 Task: View Blame Information.
Action: Mouse moved to (253, 204)
Screenshot: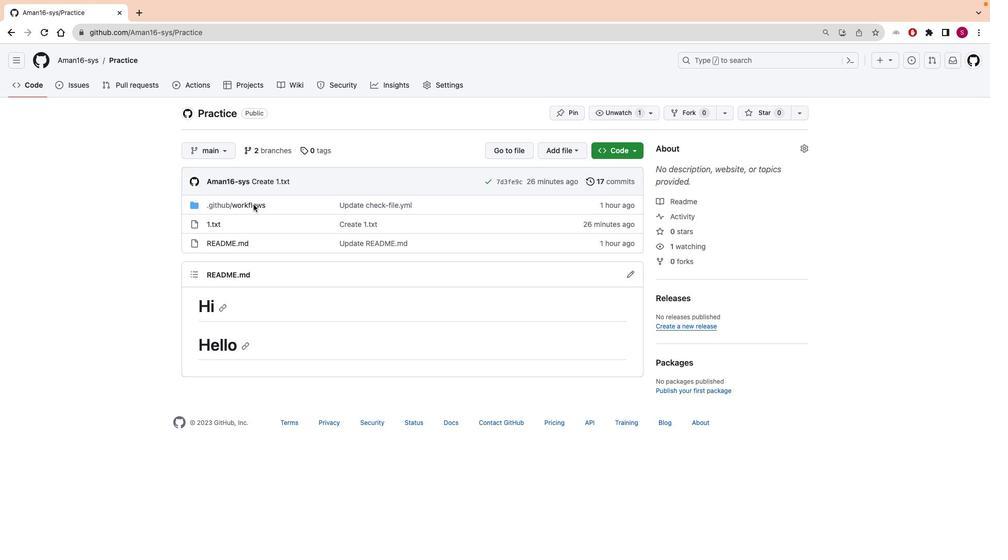 
Action: Mouse pressed left at (253, 204)
Screenshot: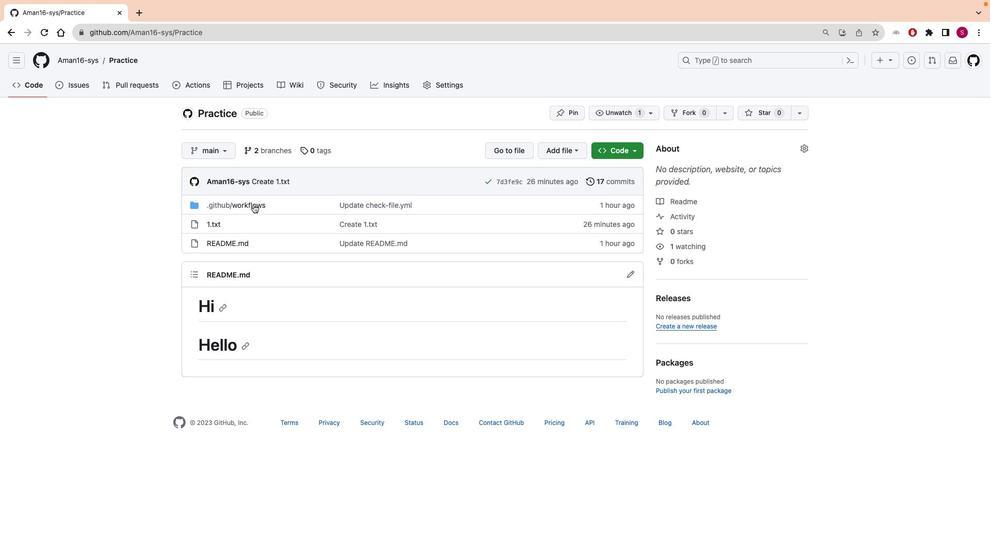 
Action: Mouse moved to (253, 205)
Screenshot: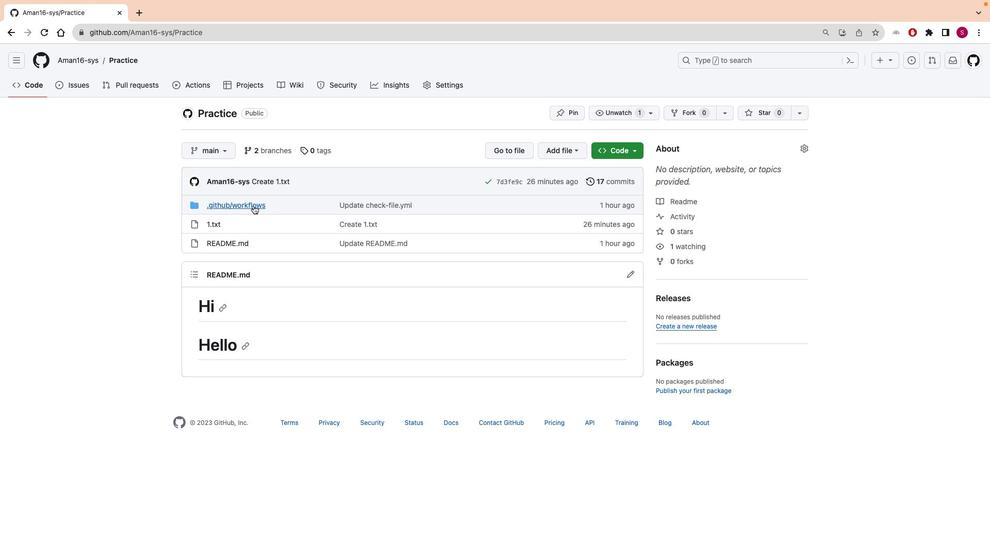
Action: Mouse pressed left at (253, 205)
Screenshot: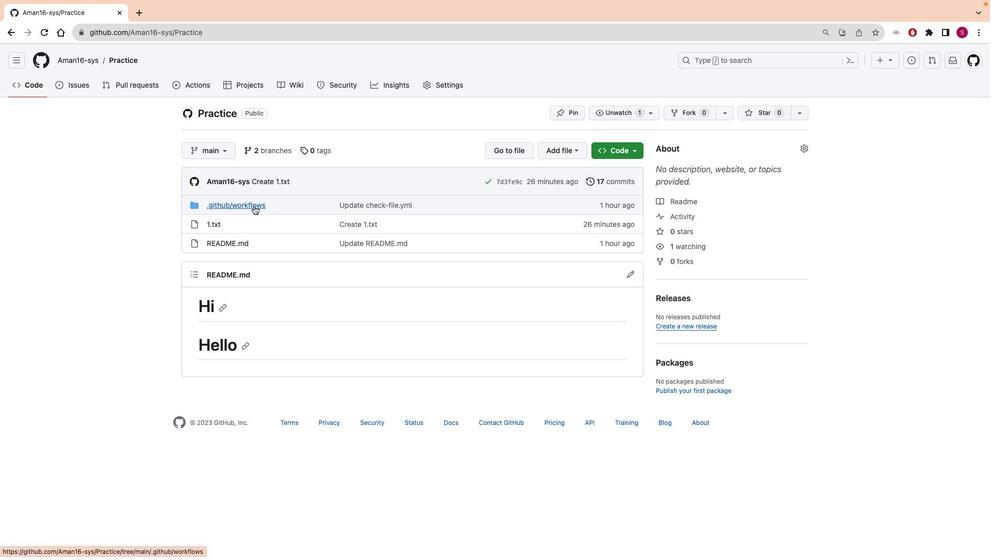 
Action: Mouse moved to (216, 217)
Screenshot: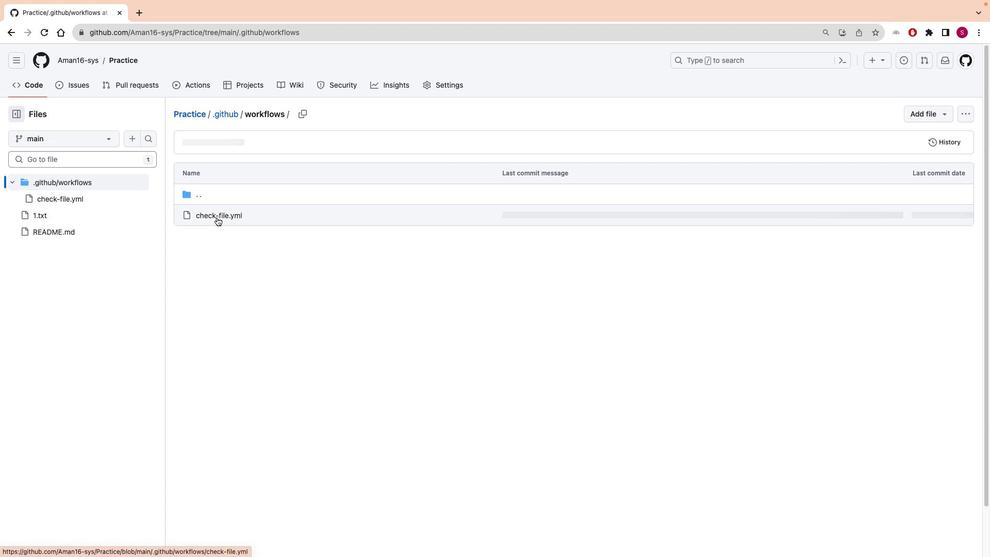 
Action: Mouse pressed left at (216, 217)
Screenshot: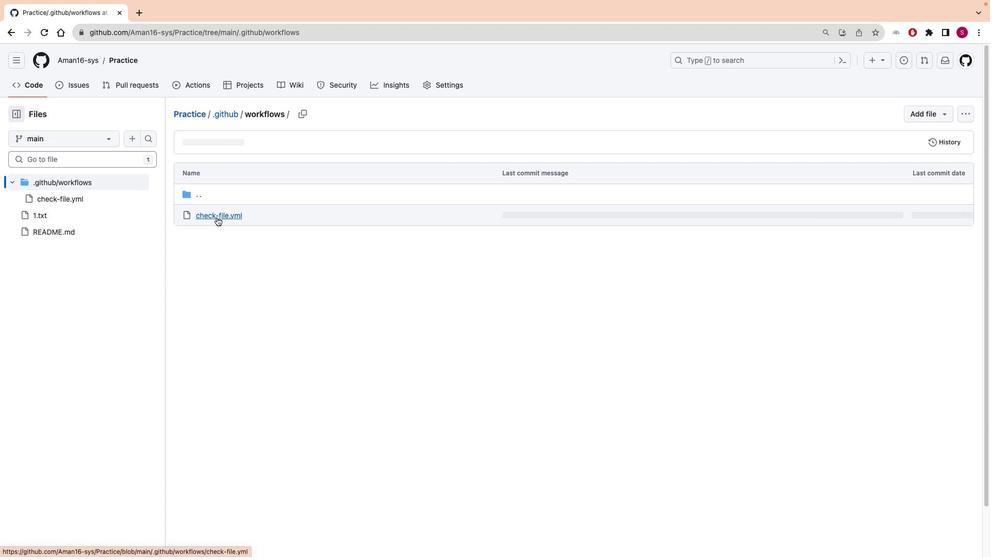 
Action: Mouse moved to (235, 174)
Screenshot: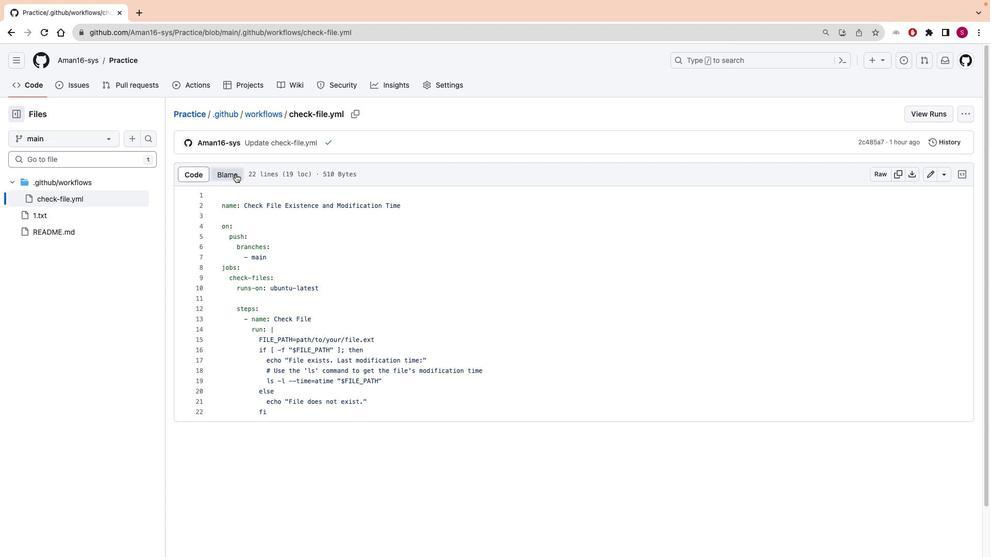 
Action: Mouse pressed left at (235, 174)
Screenshot: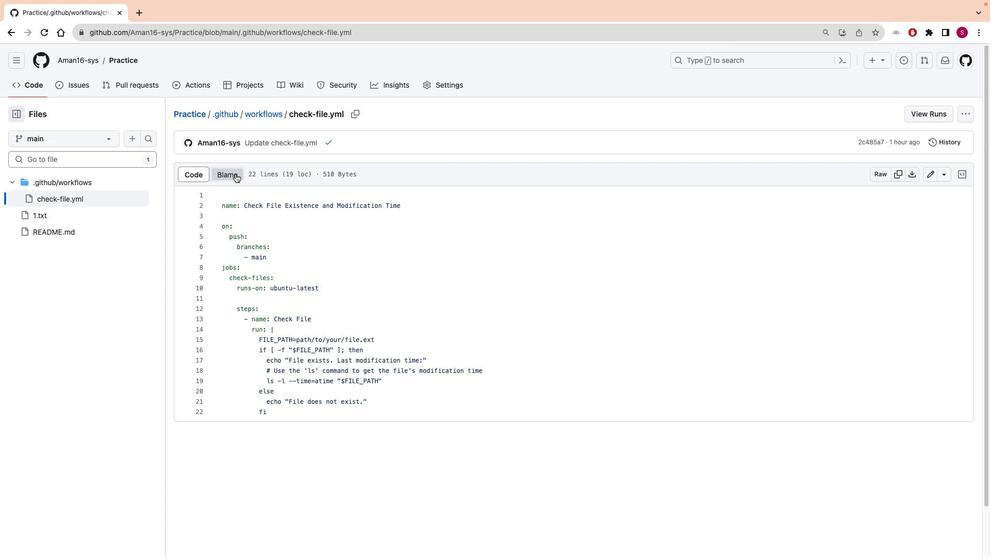 
Action: Mouse moved to (506, 204)
Screenshot: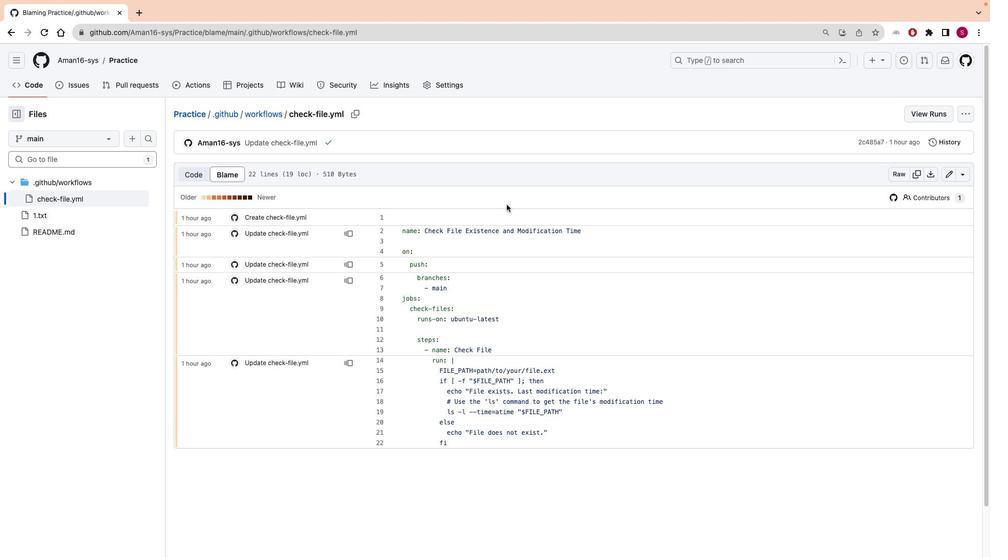 
